 Task: Apply the scientific format in column A.
Action: Mouse moved to (39, 141)
Screenshot: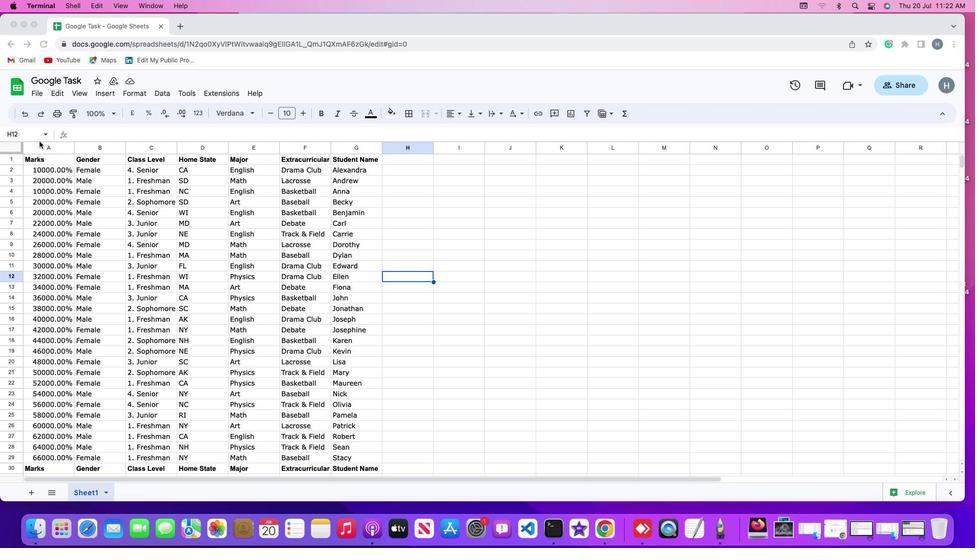 
Action: Mouse pressed left at (39, 141)
Screenshot: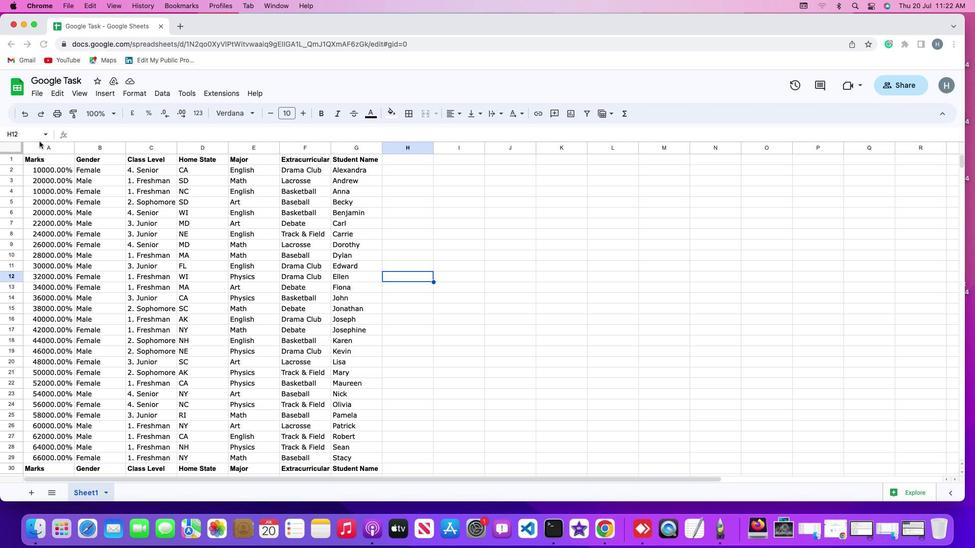 
Action: Mouse moved to (40, 147)
Screenshot: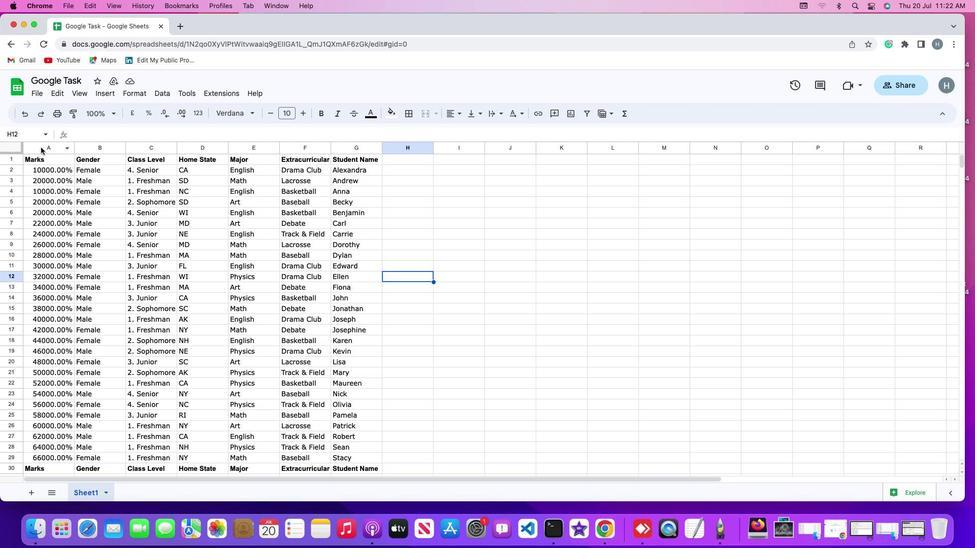 
Action: Mouse pressed left at (40, 147)
Screenshot: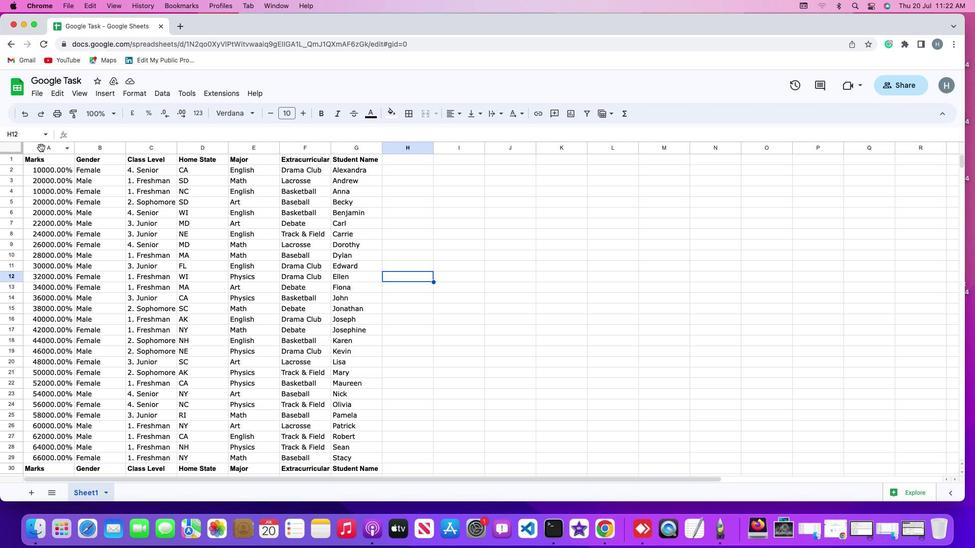 
Action: Mouse moved to (124, 91)
Screenshot: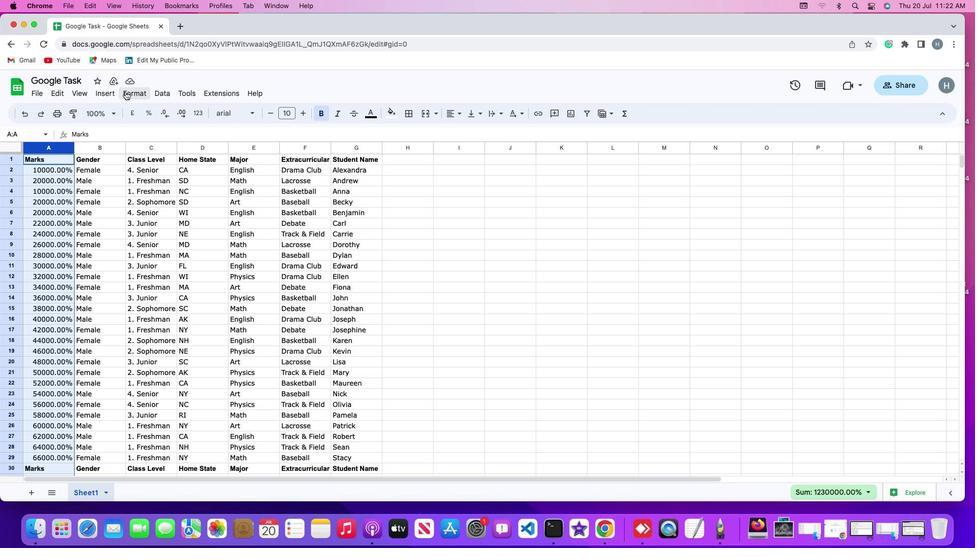 
Action: Mouse pressed left at (124, 91)
Screenshot: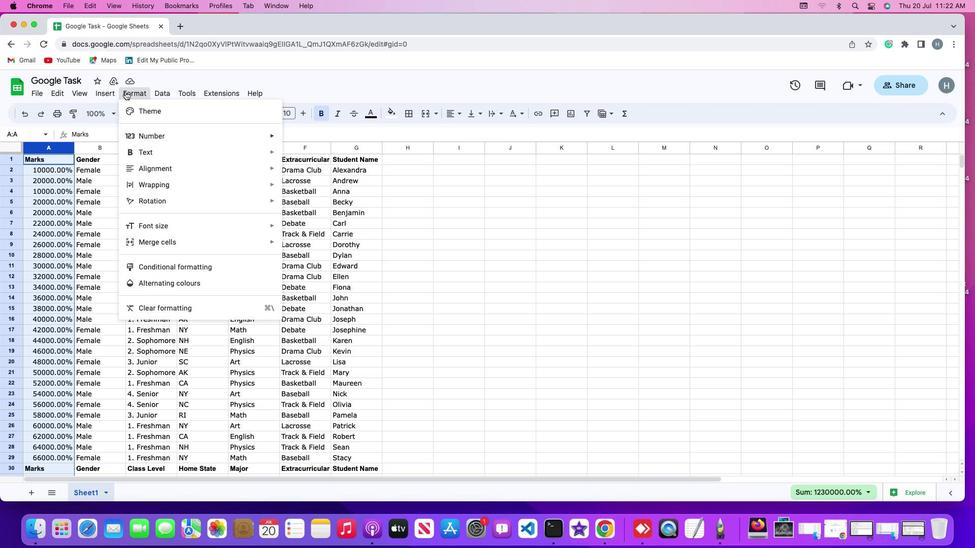 
Action: Mouse moved to (140, 133)
Screenshot: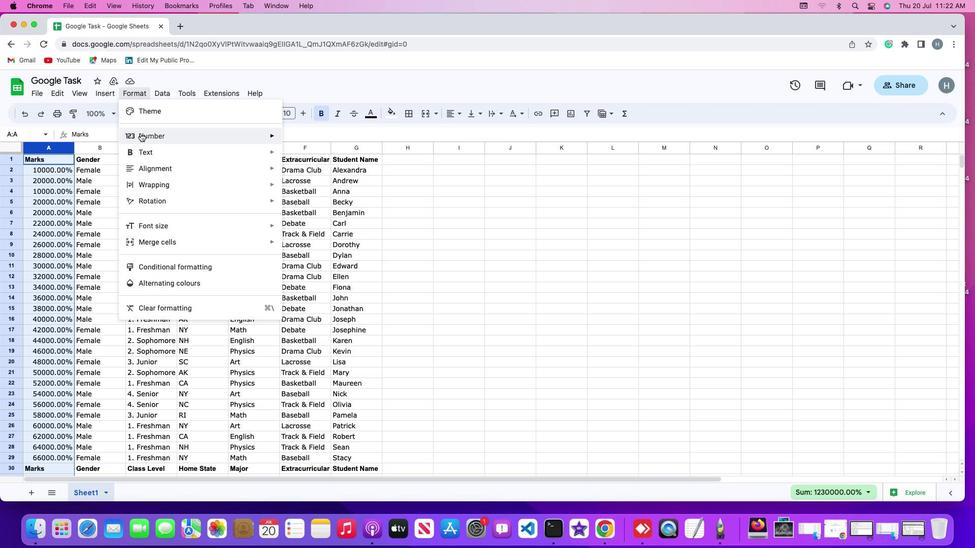 
Action: Mouse pressed left at (140, 133)
Screenshot: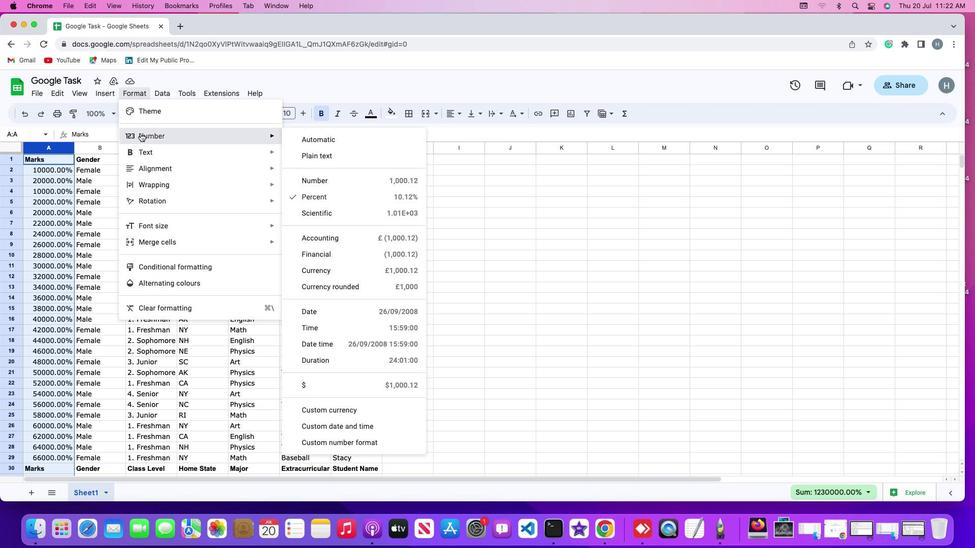 
Action: Mouse moved to (313, 213)
Screenshot: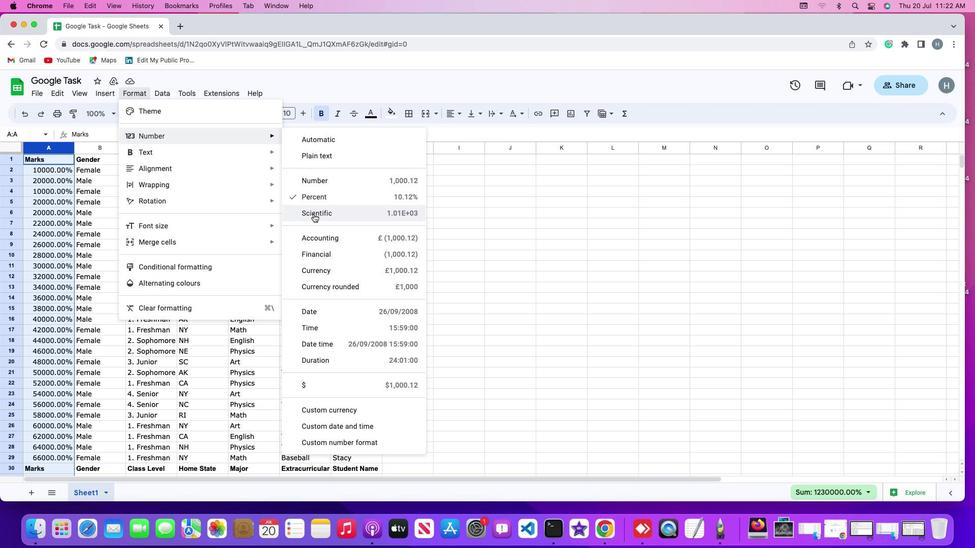
Action: Mouse pressed left at (313, 213)
Screenshot: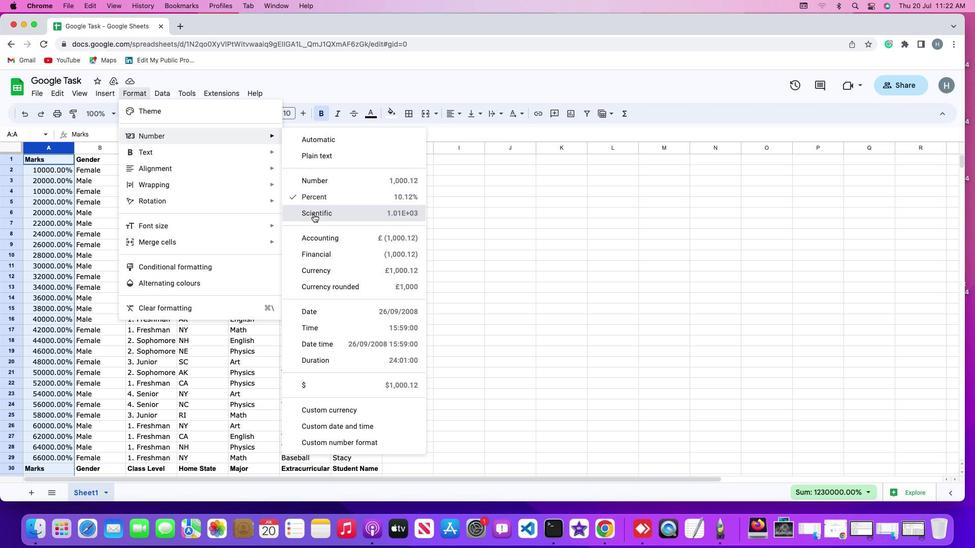 
